 Task: Add a condition where "Type Is not -" in pending tickets.
Action: Mouse moved to (125, 462)
Screenshot: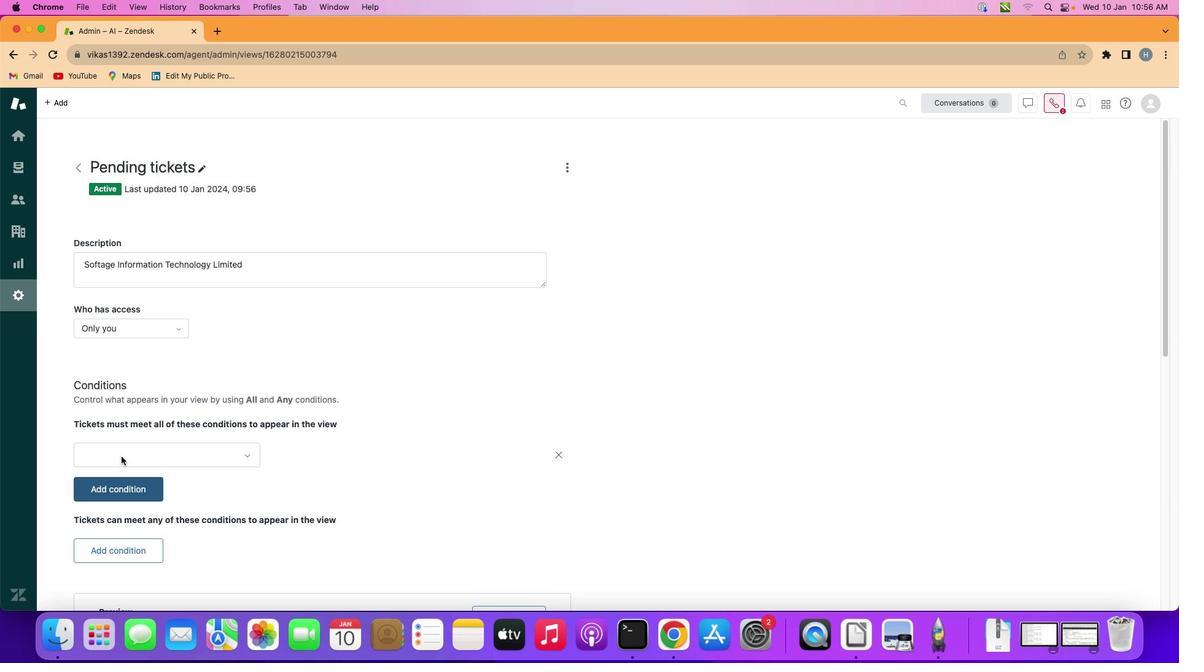
Action: Mouse pressed left at (125, 462)
Screenshot: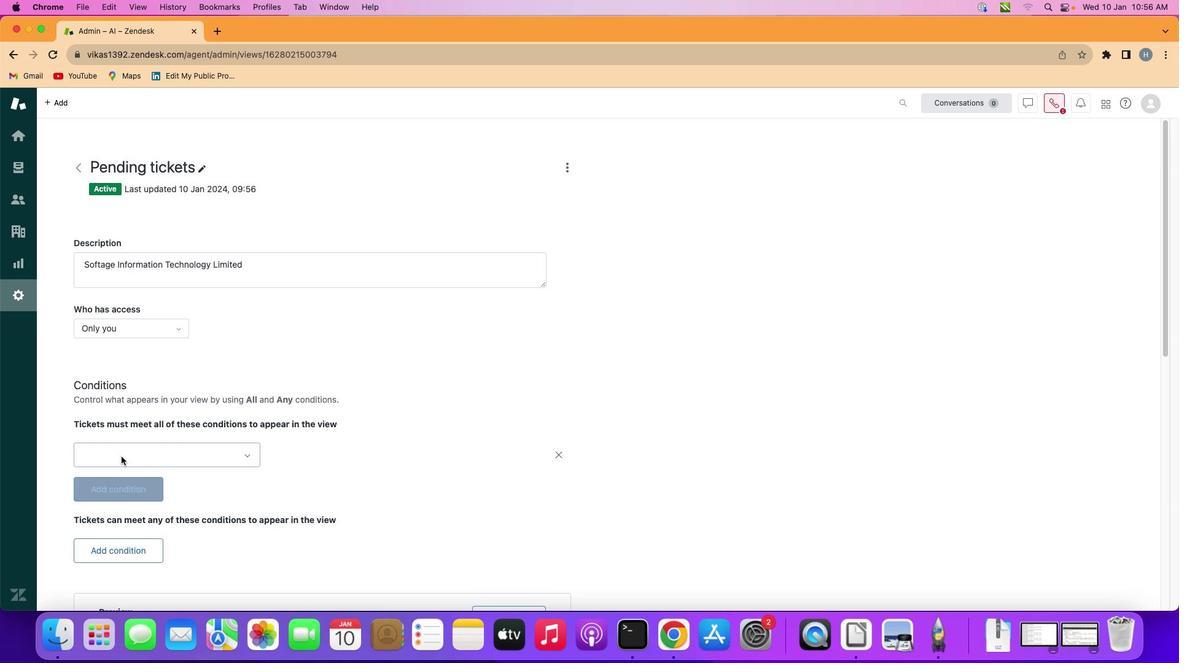 
Action: Mouse moved to (188, 460)
Screenshot: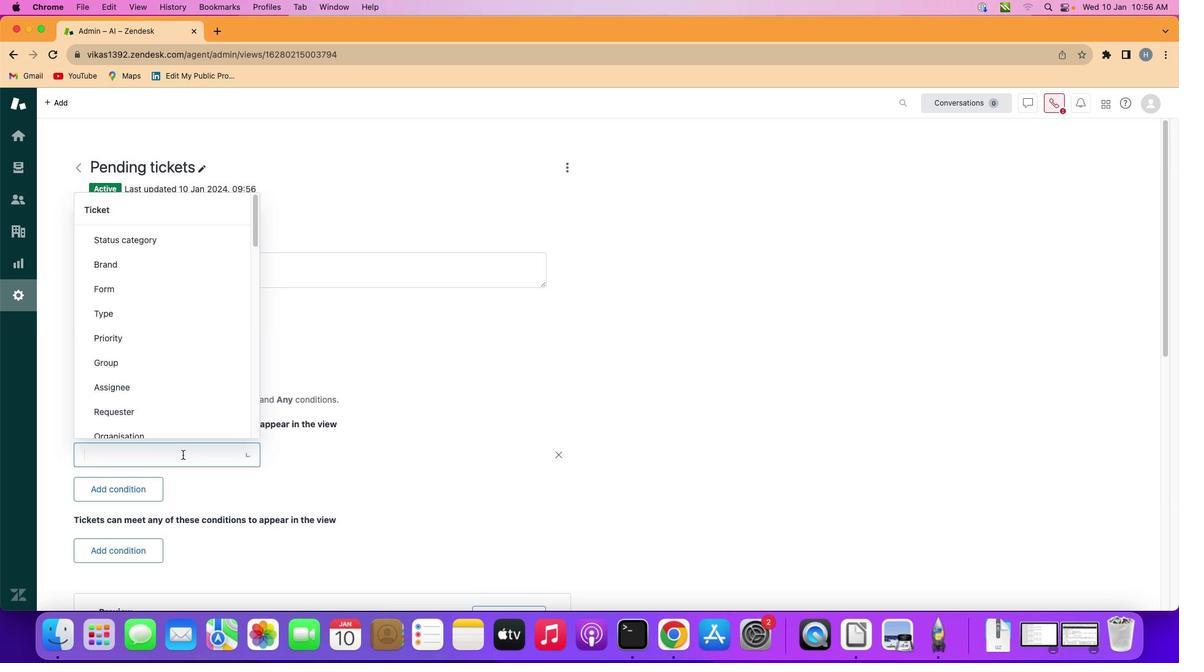 
Action: Mouse pressed left at (188, 460)
Screenshot: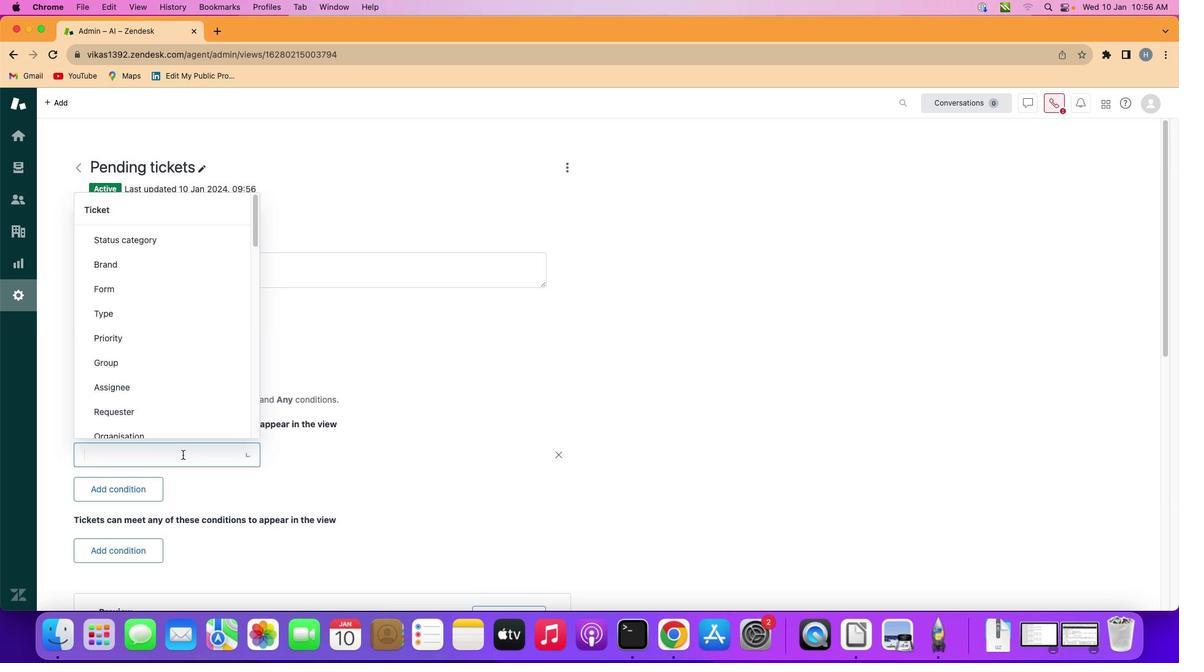 
Action: Mouse moved to (196, 322)
Screenshot: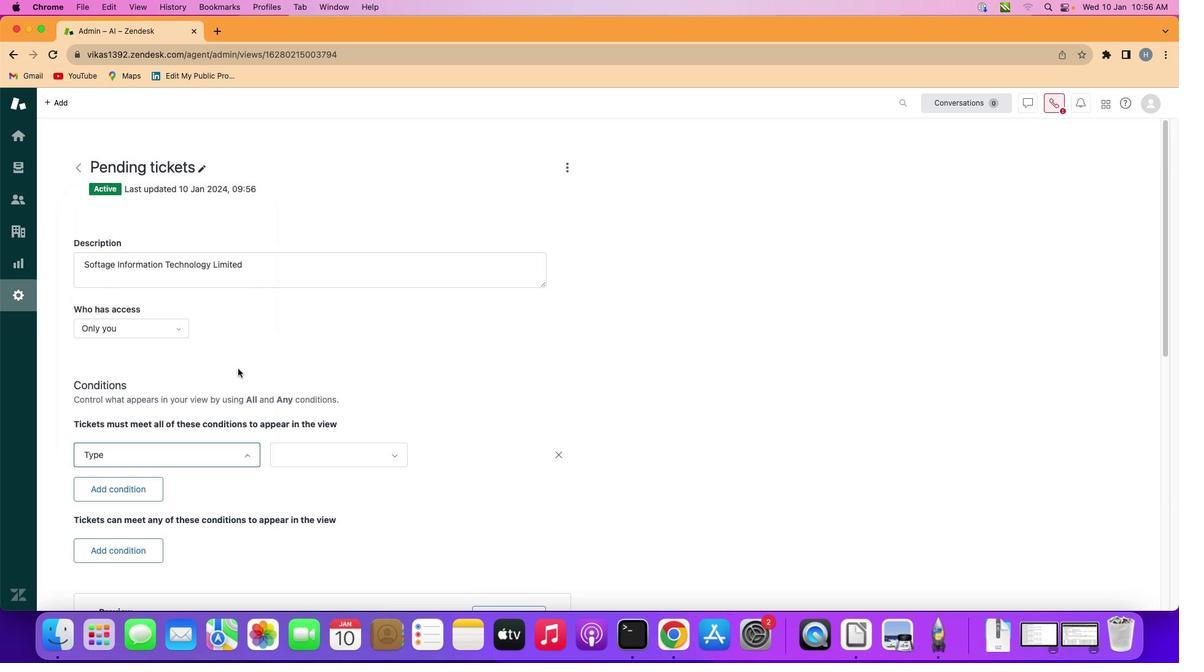 
Action: Mouse pressed left at (196, 322)
Screenshot: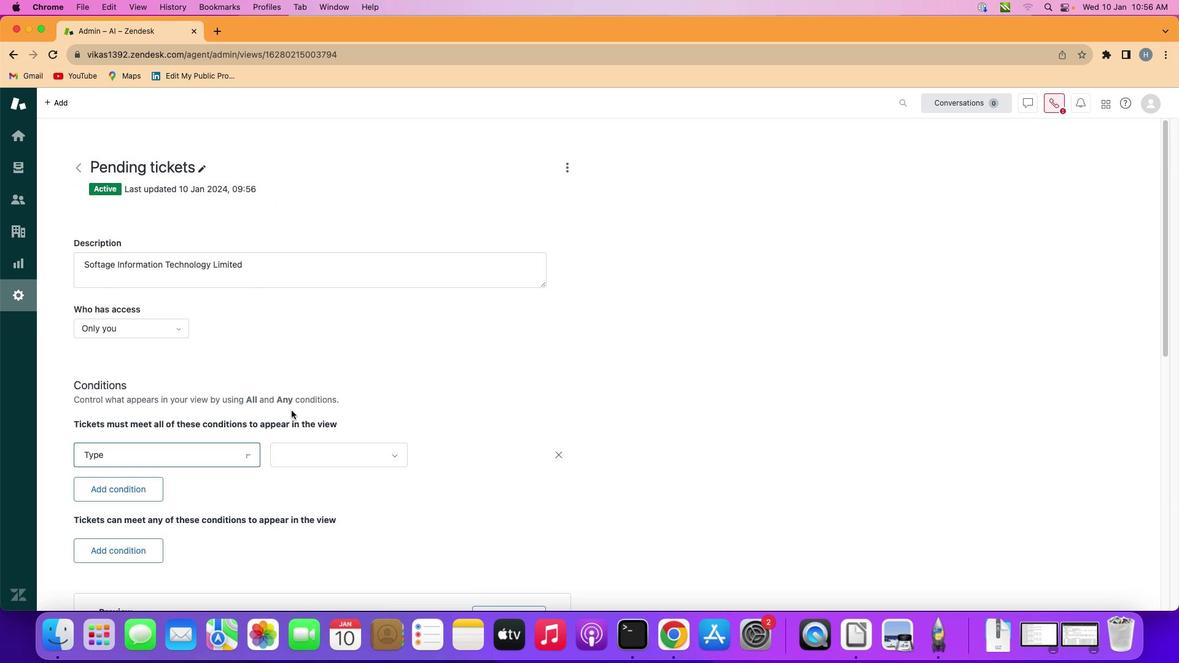 
Action: Mouse moved to (350, 464)
Screenshot: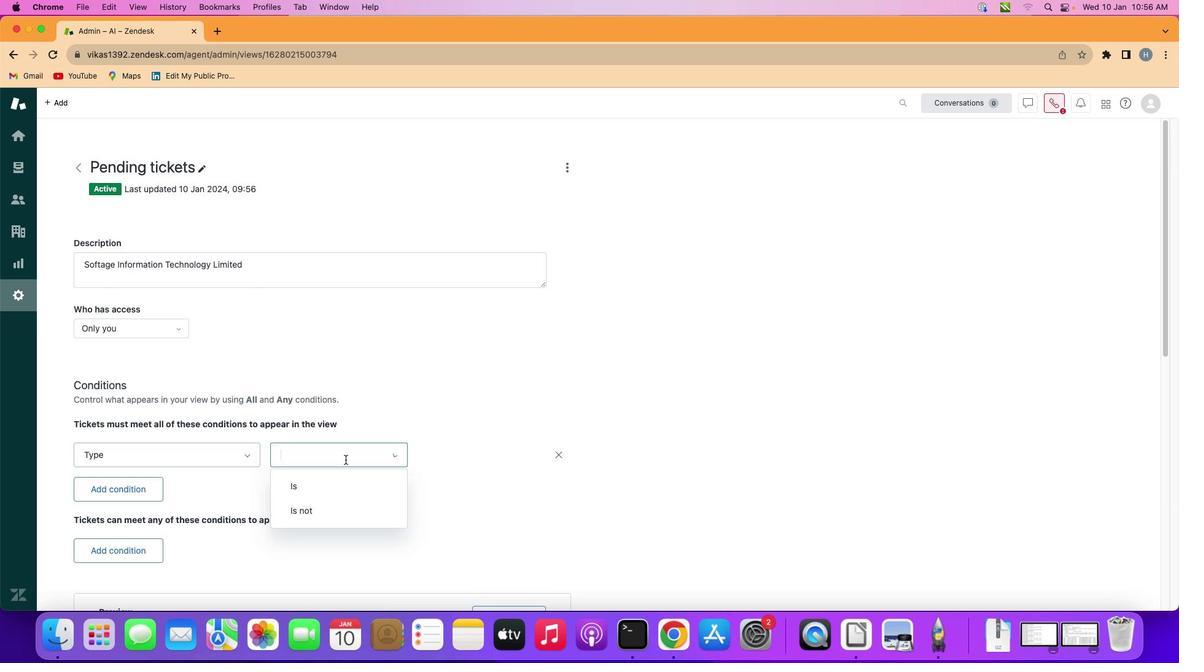 
Action: Mouse pressed left at (350, 464)
Screenshot: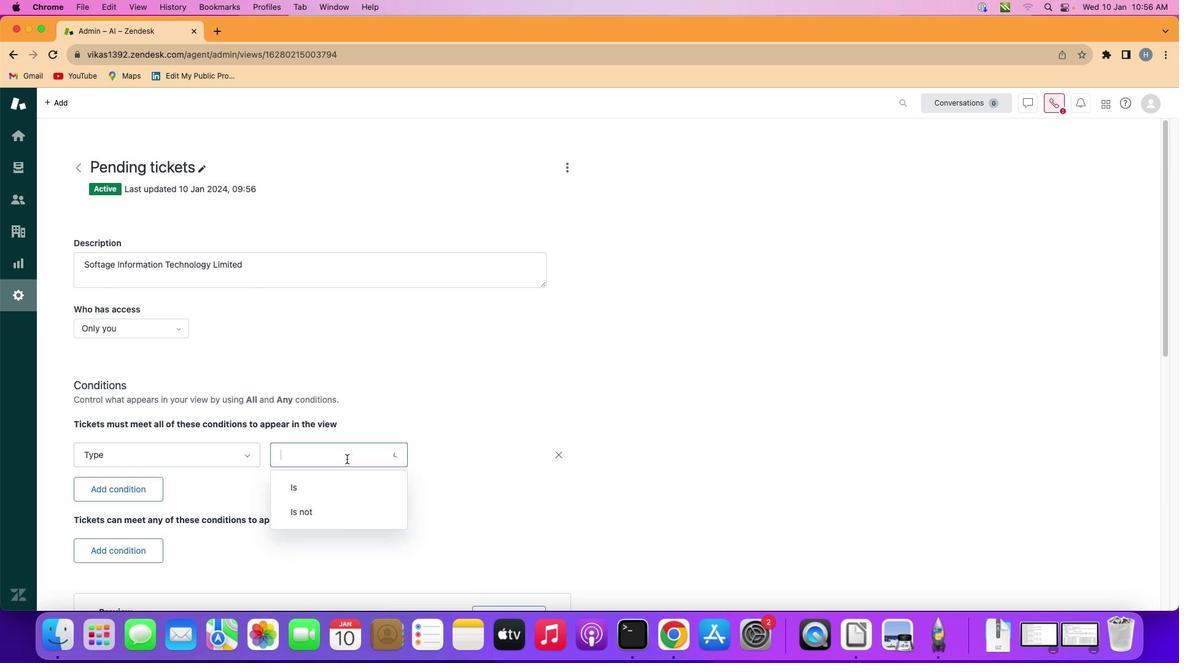 
Action: Mouse moved to (340, 510)
Screenshot: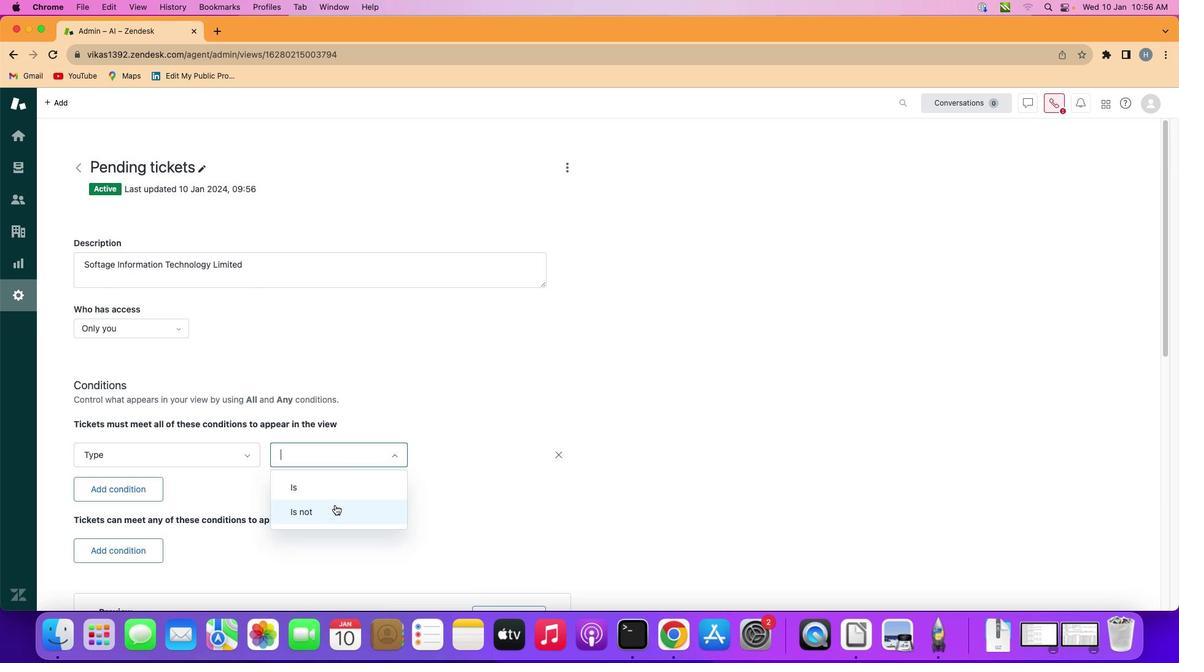 
Action: Mouse pressed left at (340, 510)
Screenshot: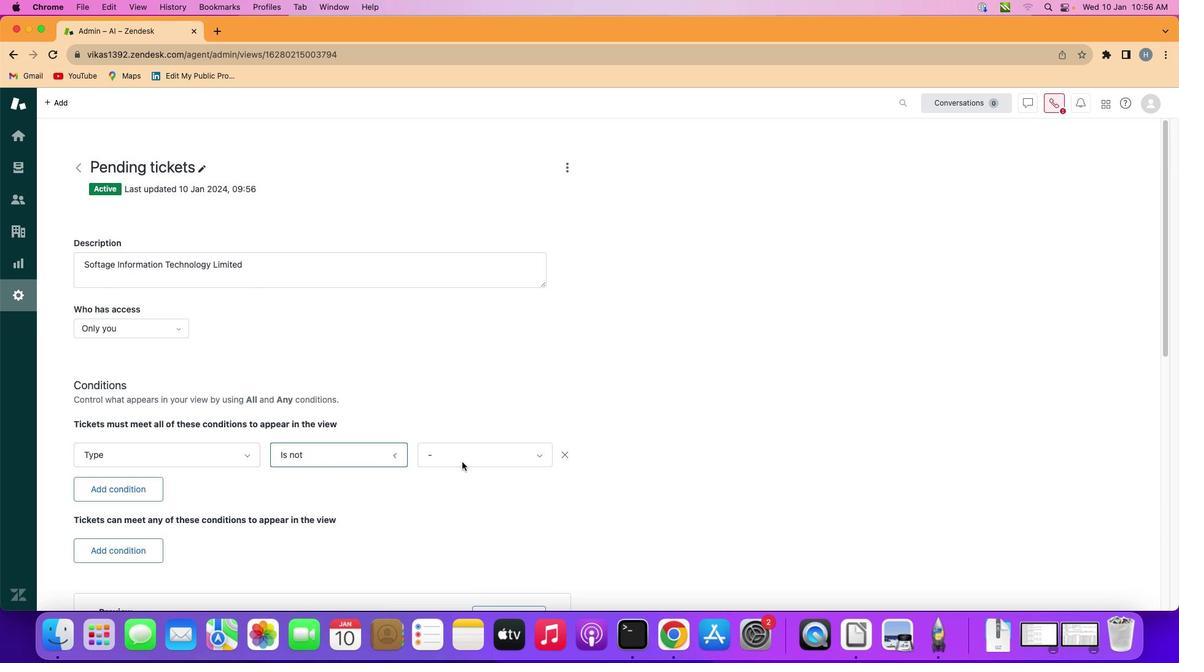 
Action: Mouse moved to (492, 457)
Screenshot: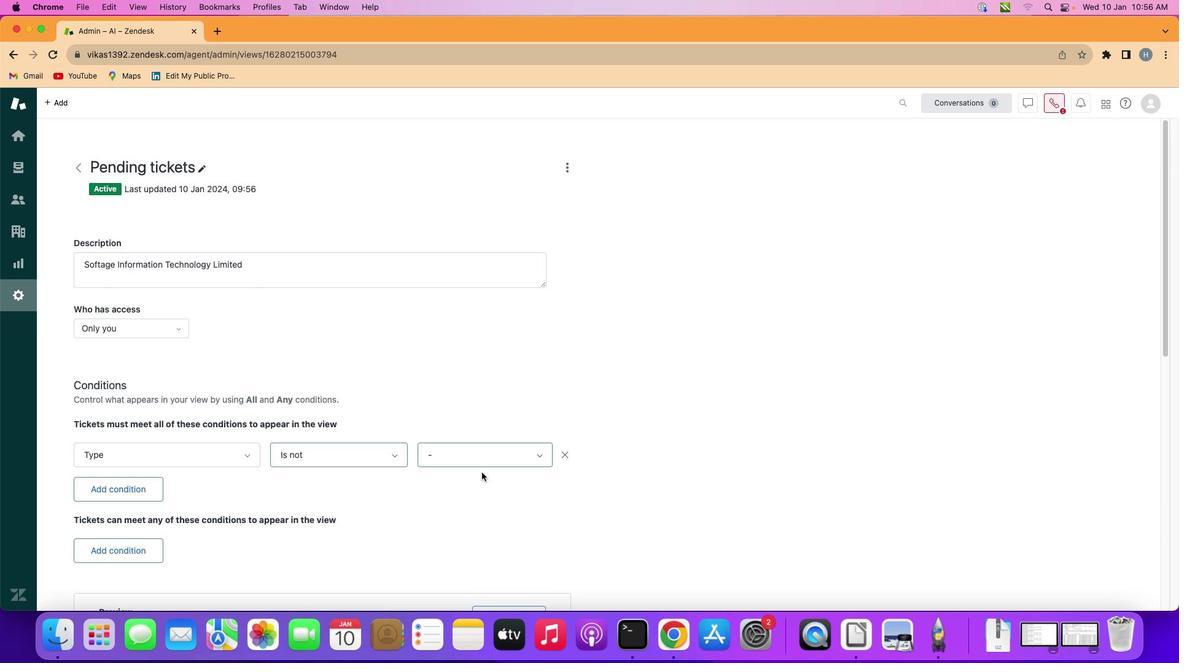 
Action: Mouse pressed left at (492, 457)
Screenshot: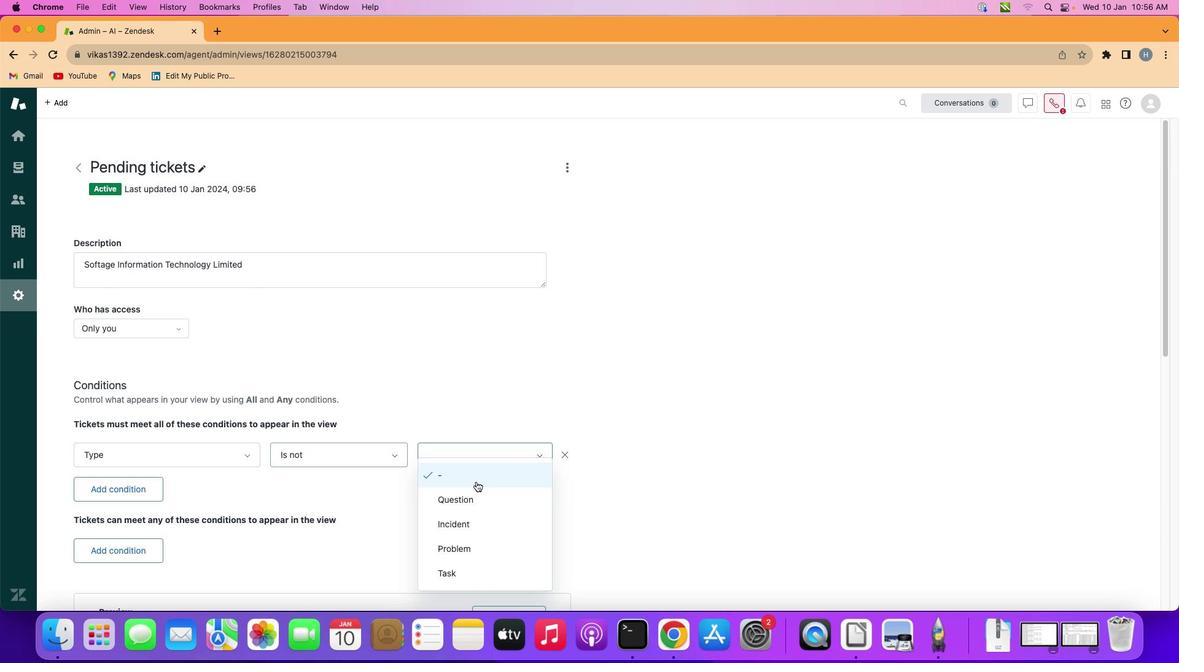
Action: Mouse moved to (487, 495)
Screenshot: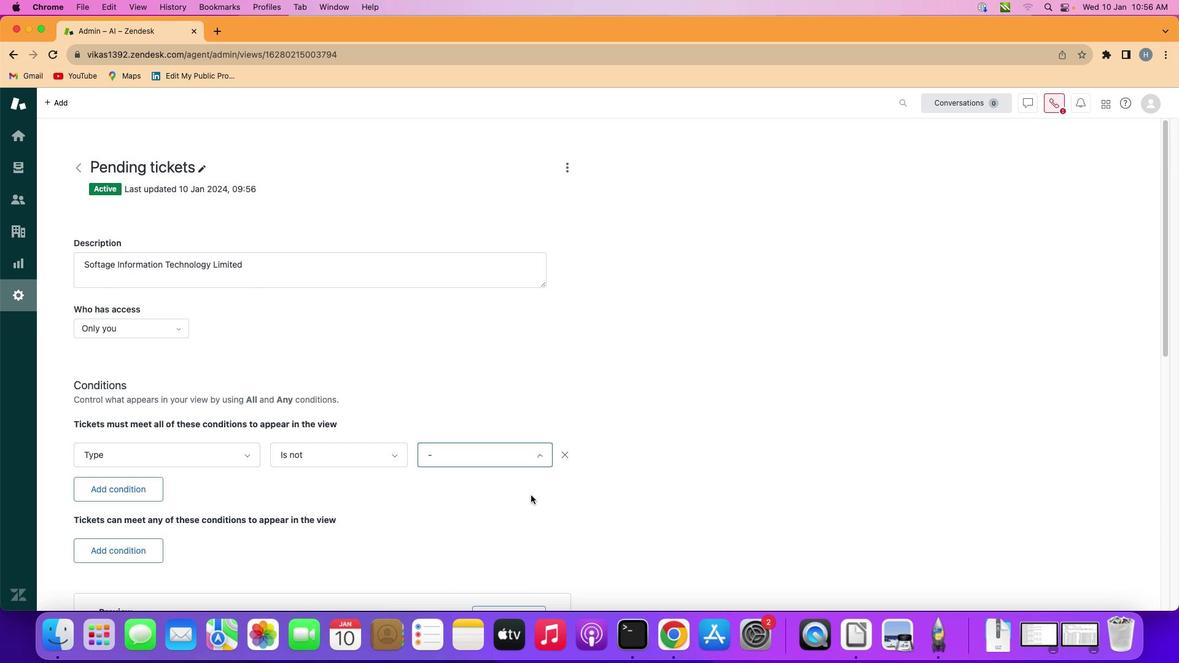 
Action: Mouse pressed left at (487, 495)
Screenshot: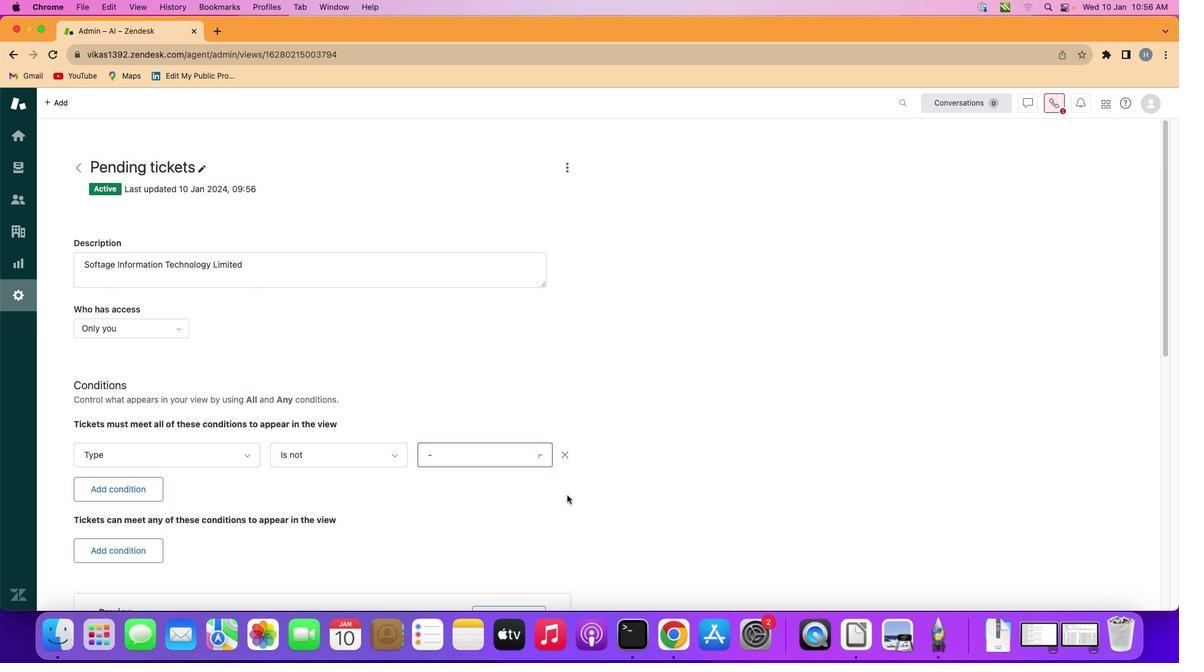 
Action: Mouse moved to (583, 502)
Screenshot: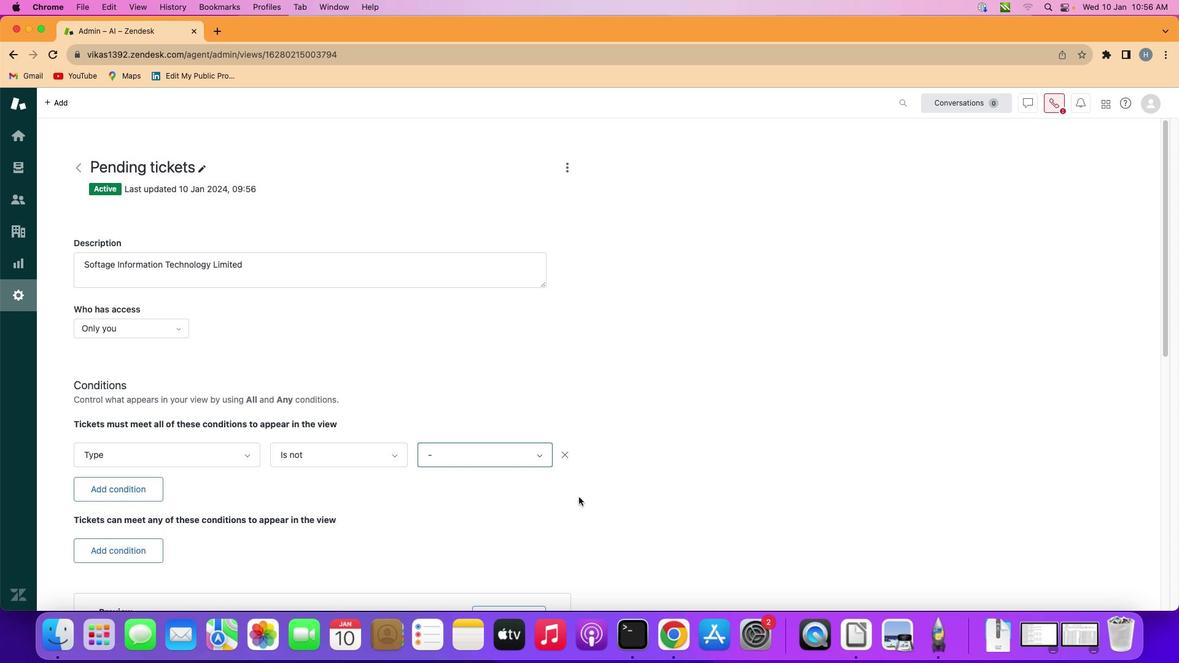 
